Task: Log work in the project UpwardTech for the issue 'Integrate a new augmented reality feature into an existing mobile application to enhance user experience and engagement' spent time as '2w 6d 5h 15m' and remaining time as '2w 3d 3h 46m' and clone the issue. Now add the issue to the epic 'Web Application Security'.
Action: Mouse moved to (930, 405)
Screenshot: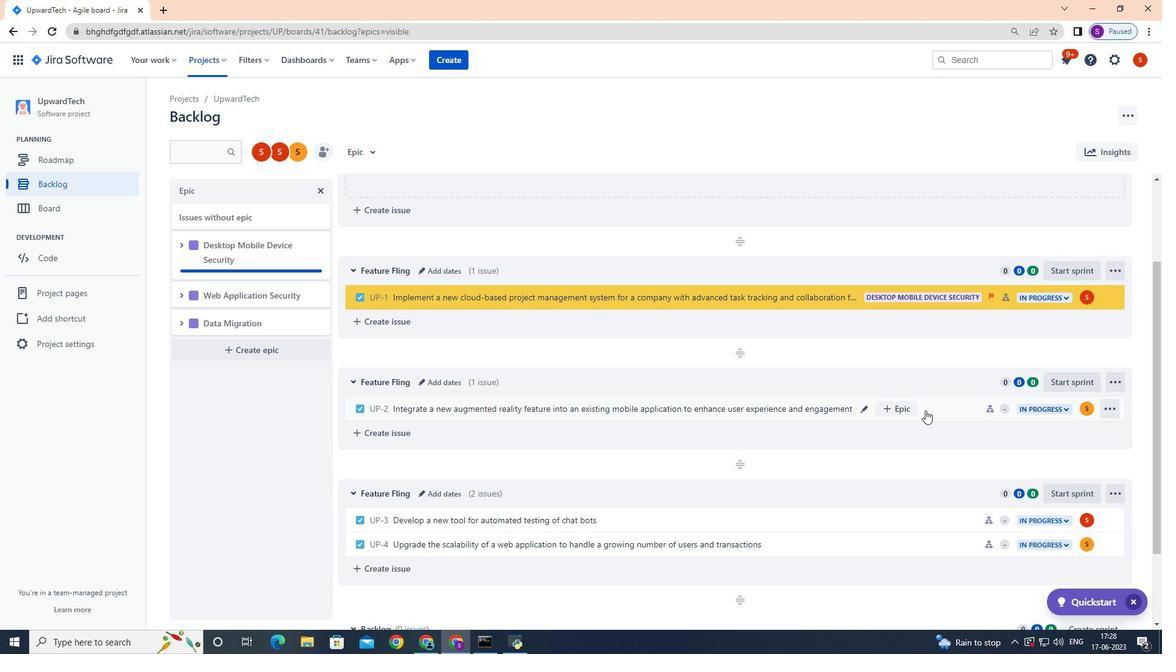 
Action: Mouse pressed left at (930, 405)
Screenshot: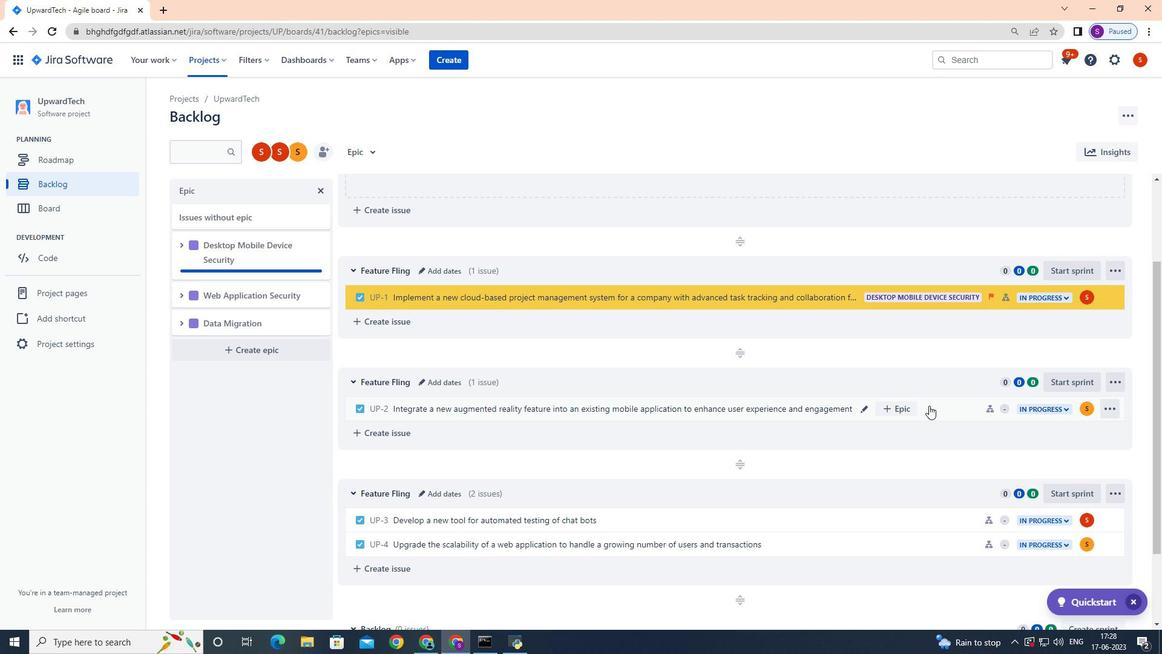 
Action: Mouse moved to (1110, 187)
Screenshot: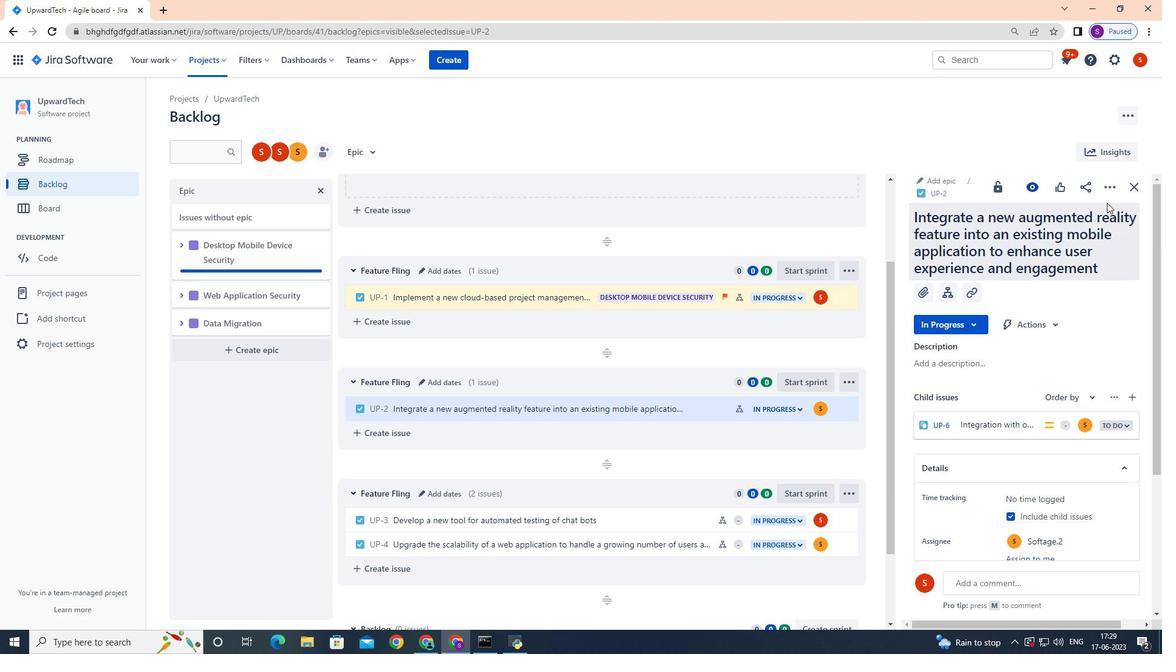 
Action: Mouse pressed left at (1110, 187)
Screenshot: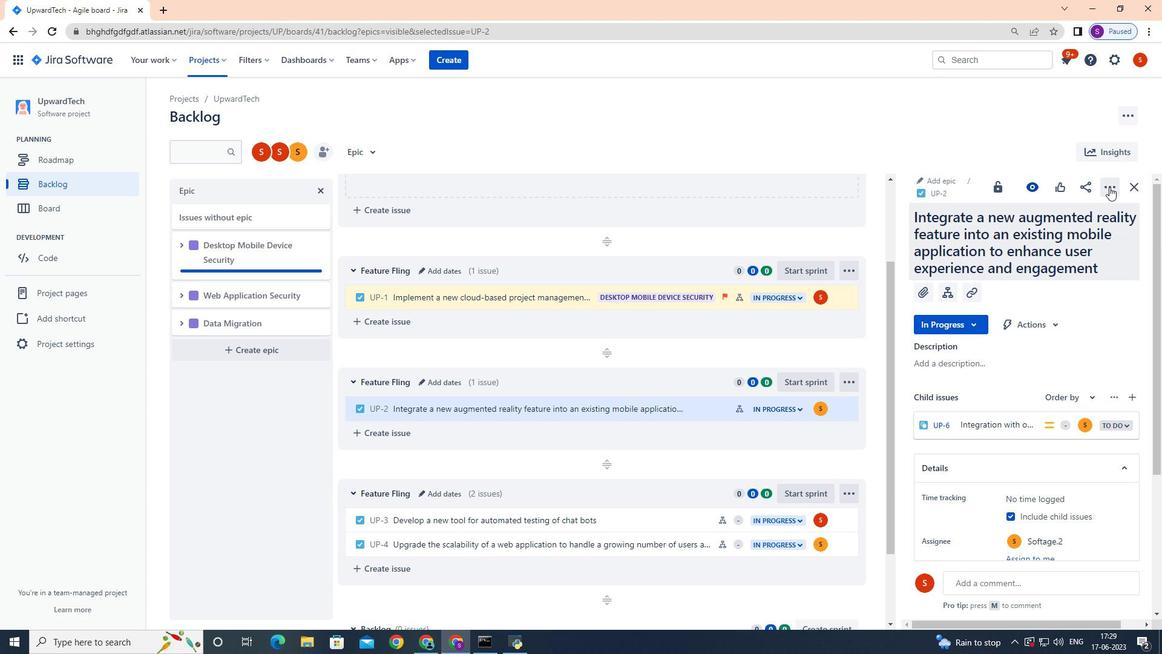 
Action: Mouse moved to (1064, 223)
Screenshot: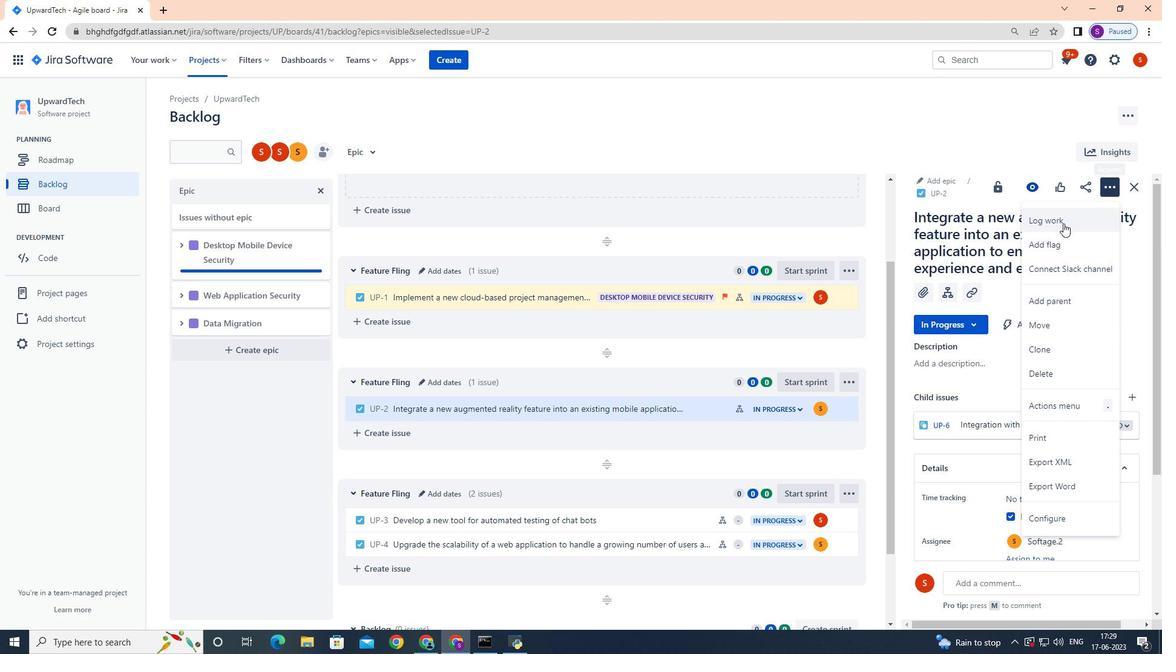 
Action: Mouse pressed left at (1064, 223)
Screenshot: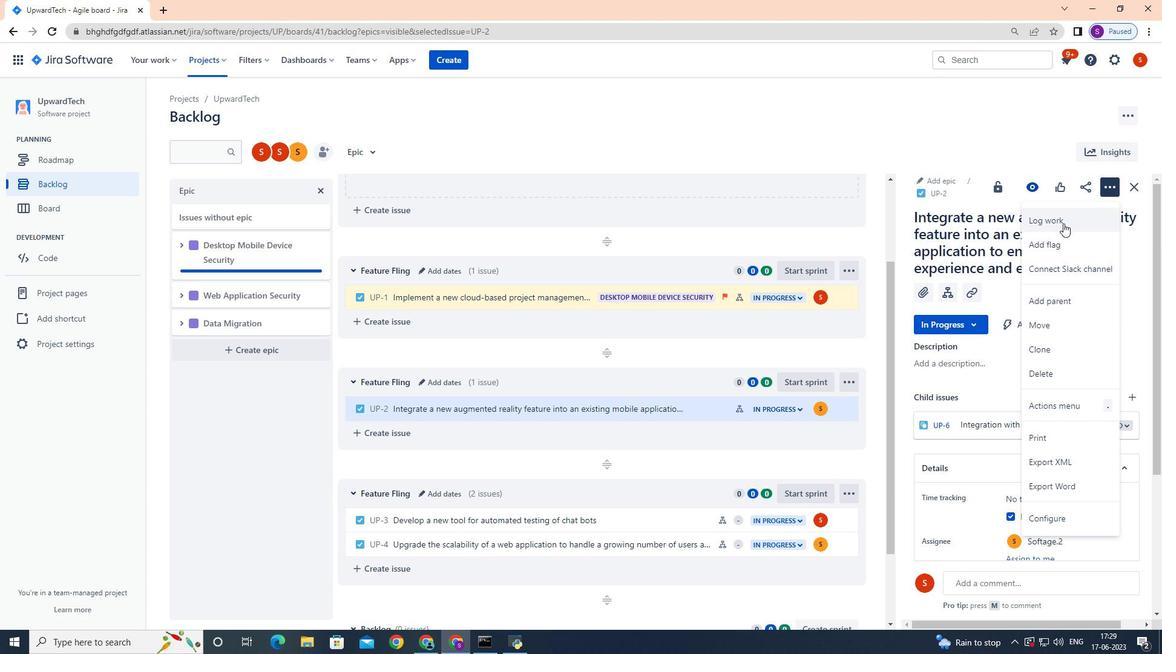 
Action: Mouse moved to (1052, 225)
Screenshot: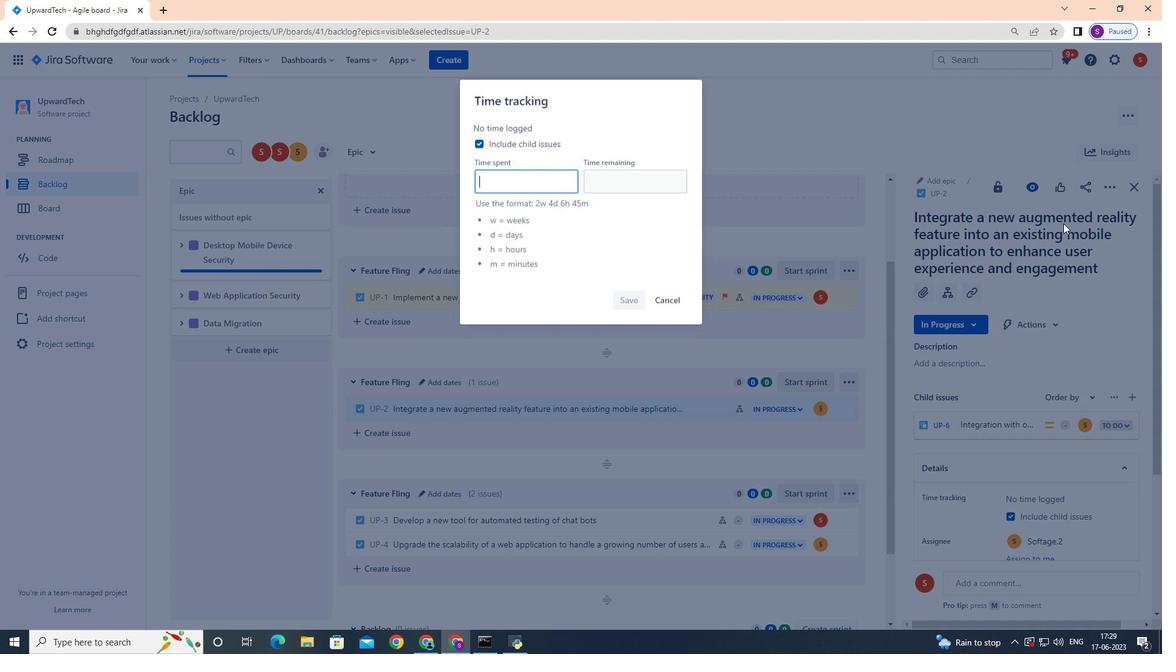 
Action: Key pressed 2w<Key.space>6d<Key.space>5h<Key.space>15m
Screenshot: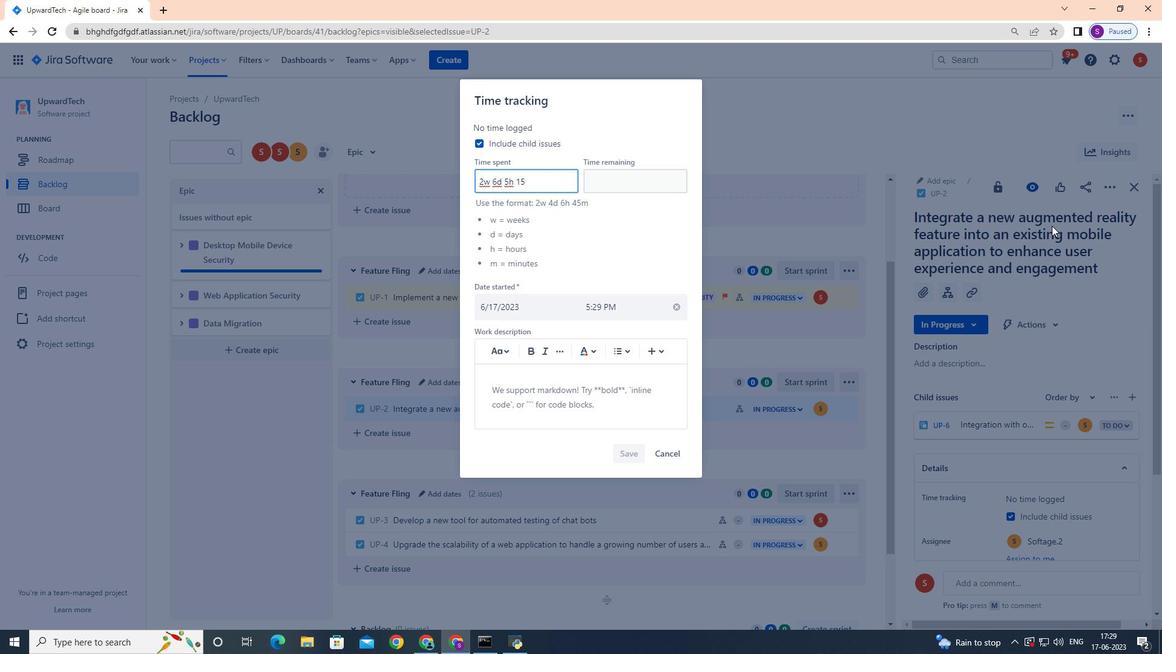 
Action: Mouse moved to (597, 176)
Screenshot: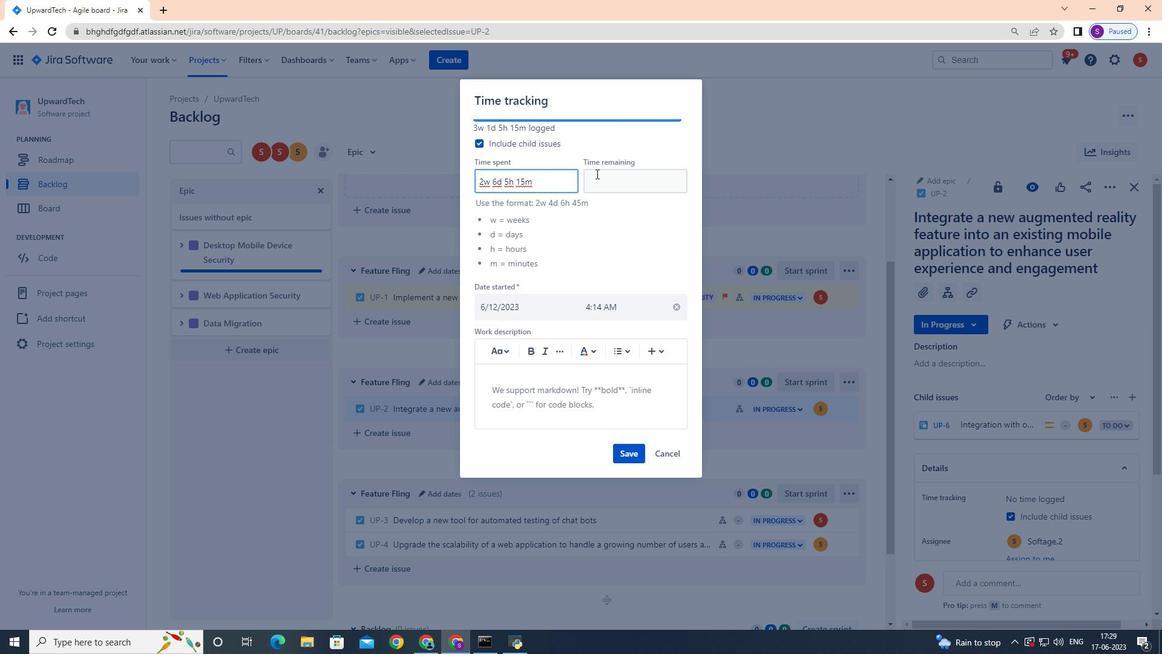 
Action: Mouse pressed left at (597, 176)
Screenshot: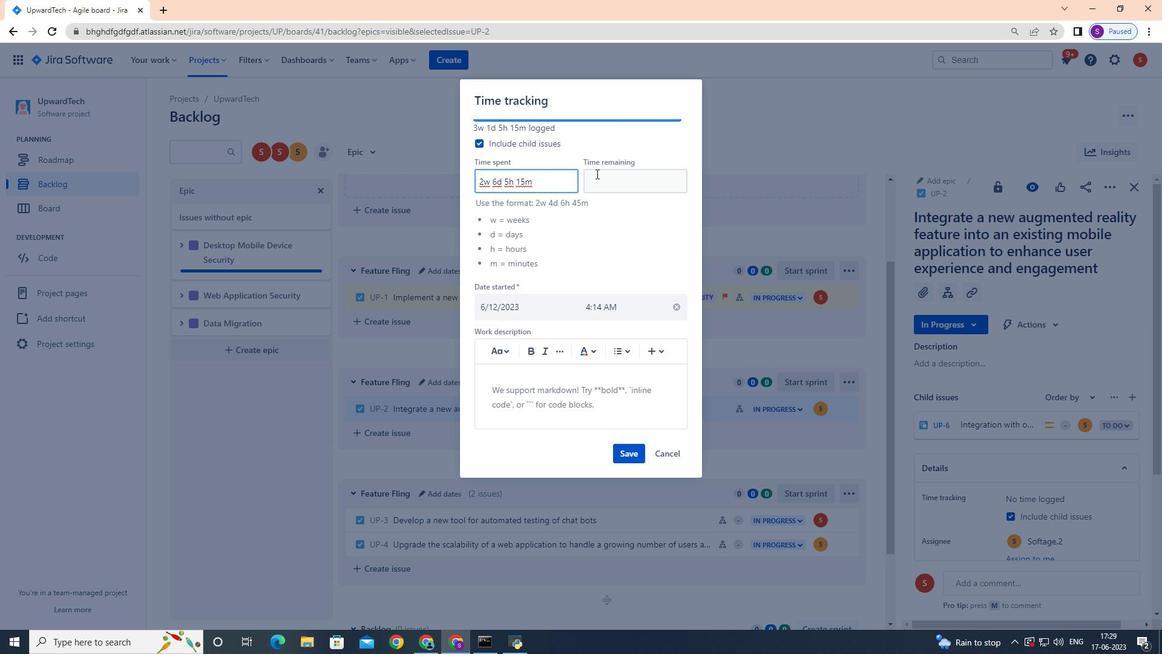 
Action: Mouse moved to (597, 176)
Screenshot: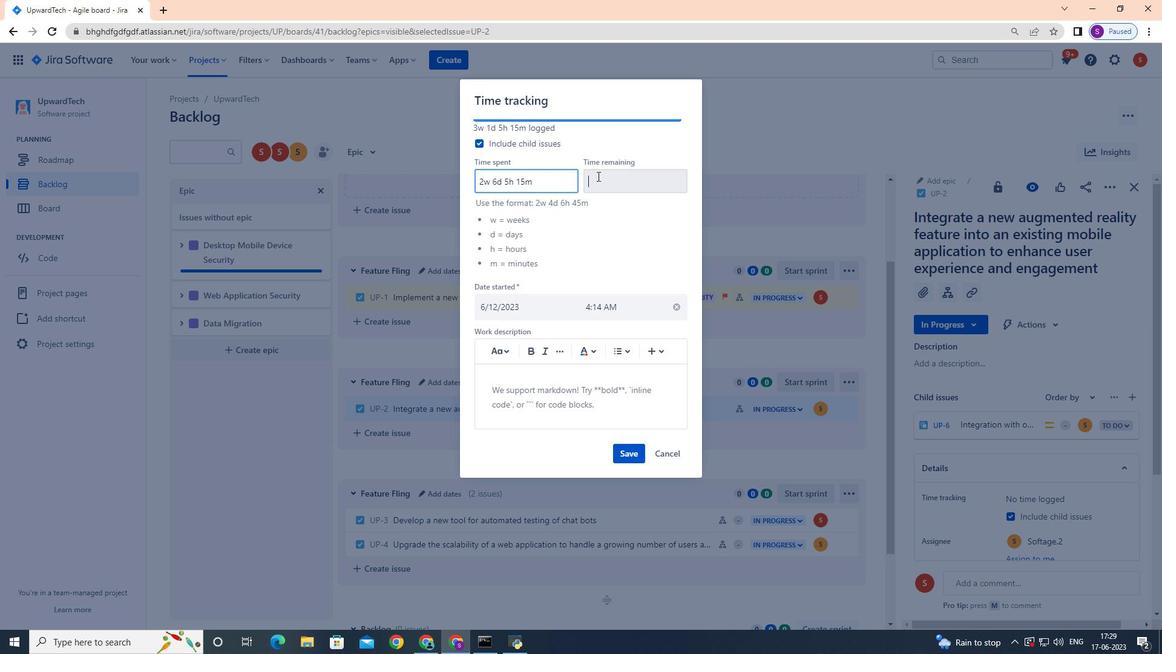 
Action: Key pressed 2w<Key.space>3d<Key.space>3h<Key.space>46m
Screenshot: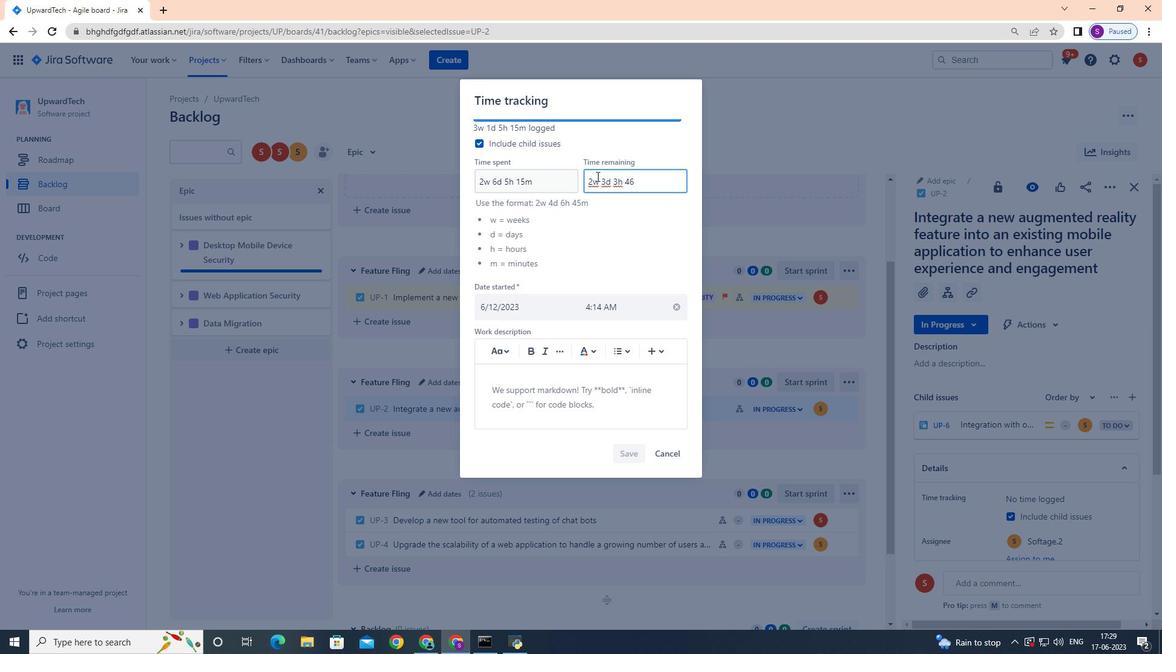 
Action: Mouse moved to (626, 454)
Screenshot: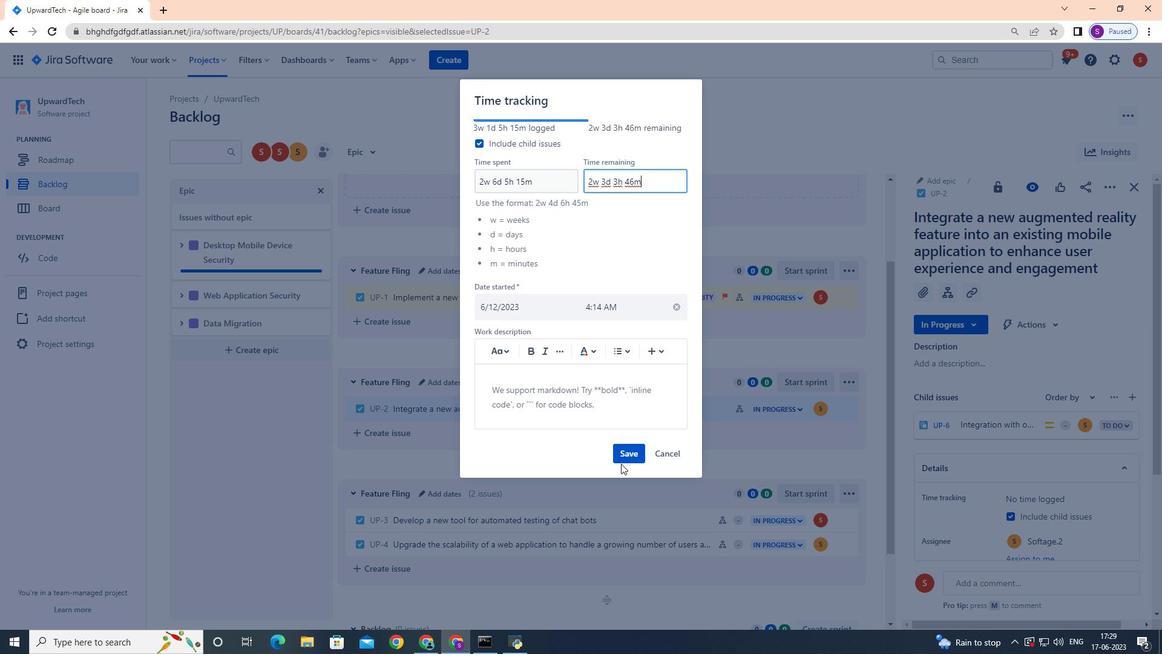 
Action: Mouse pressed left at (626, 454)
Screenshot: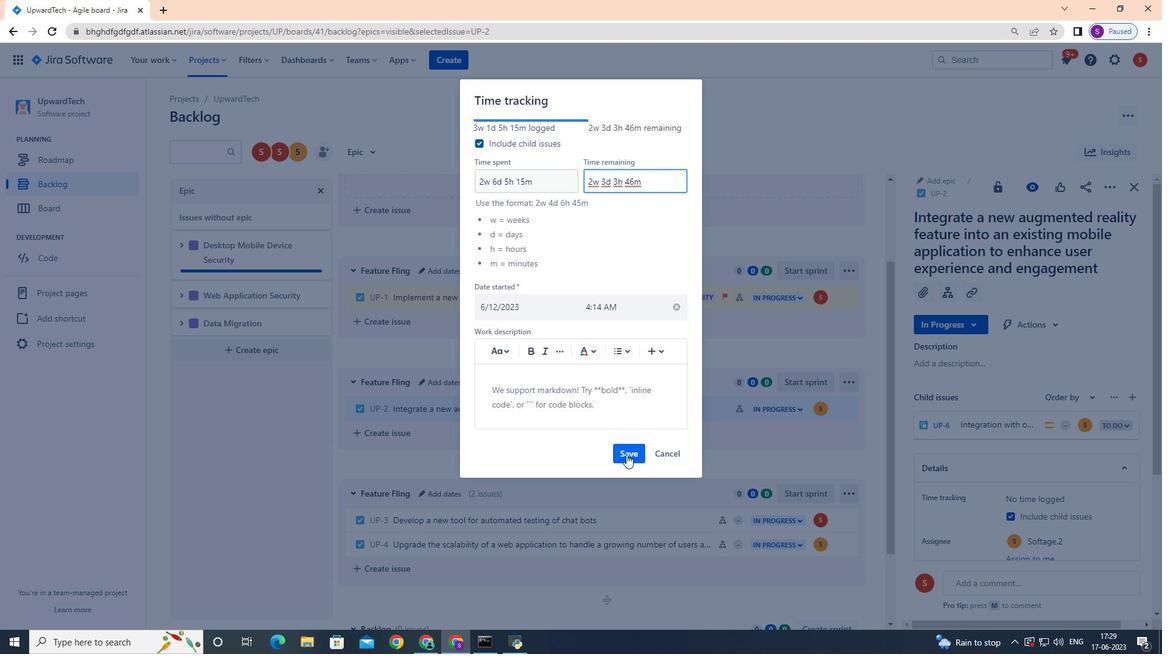 
Action: Mouse moved to (1116, 186)
Screenshot: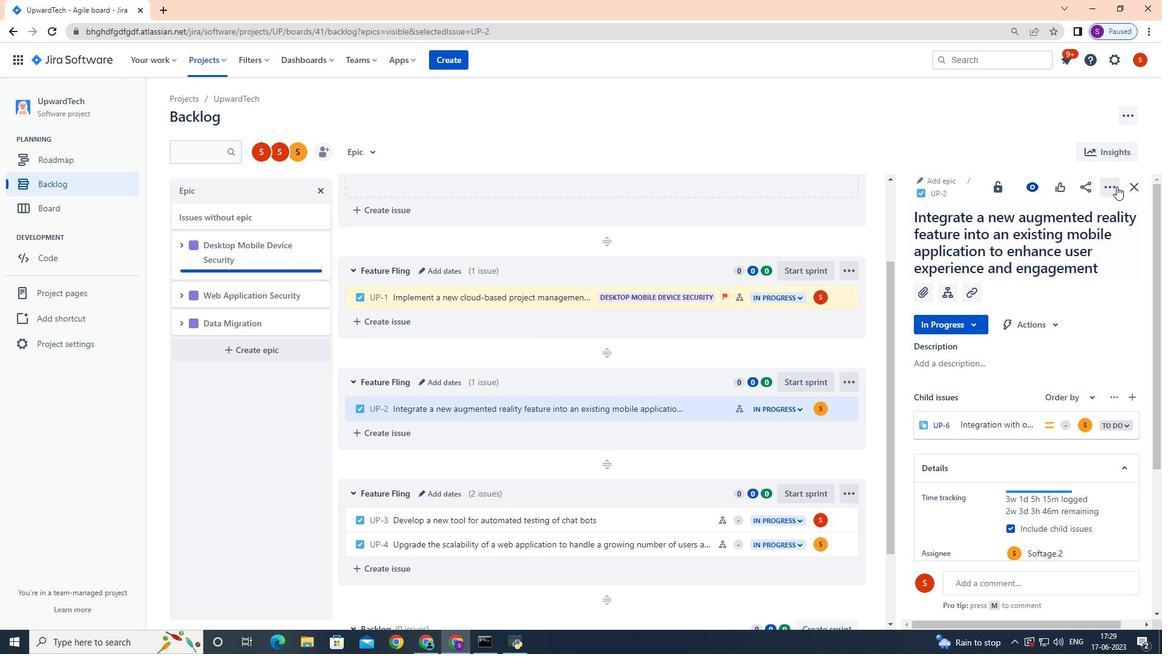 
Action: Mouse pressed left at (1116, 186)
Screenshot: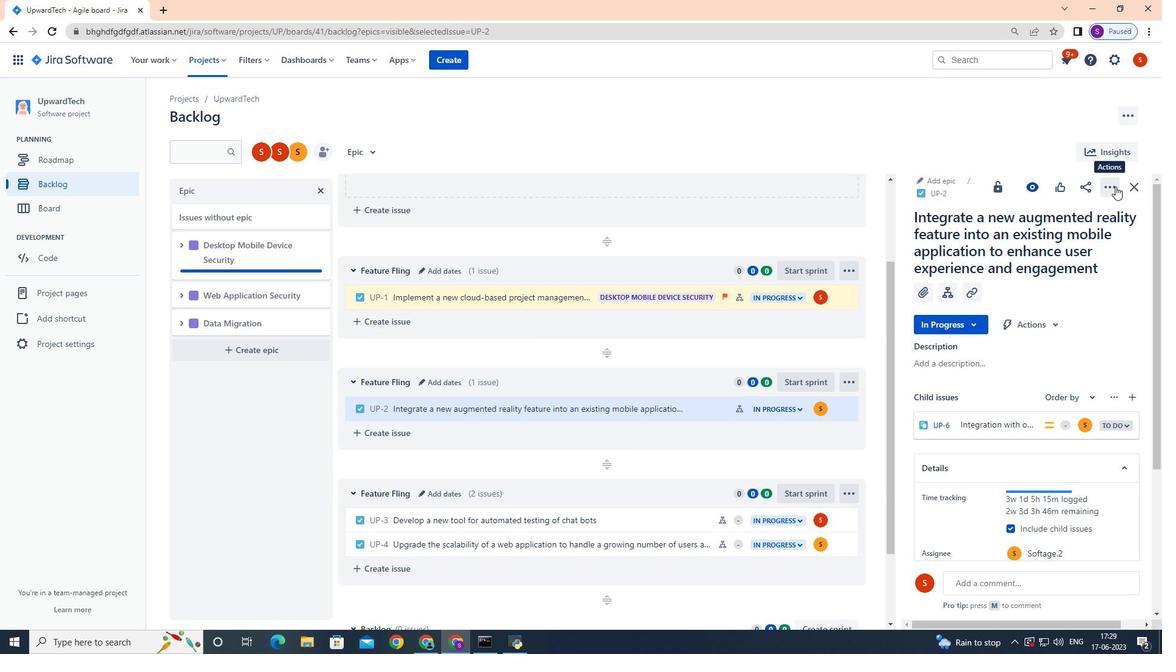 
Action: Mouse moved to (1069, 351)
Screenshot: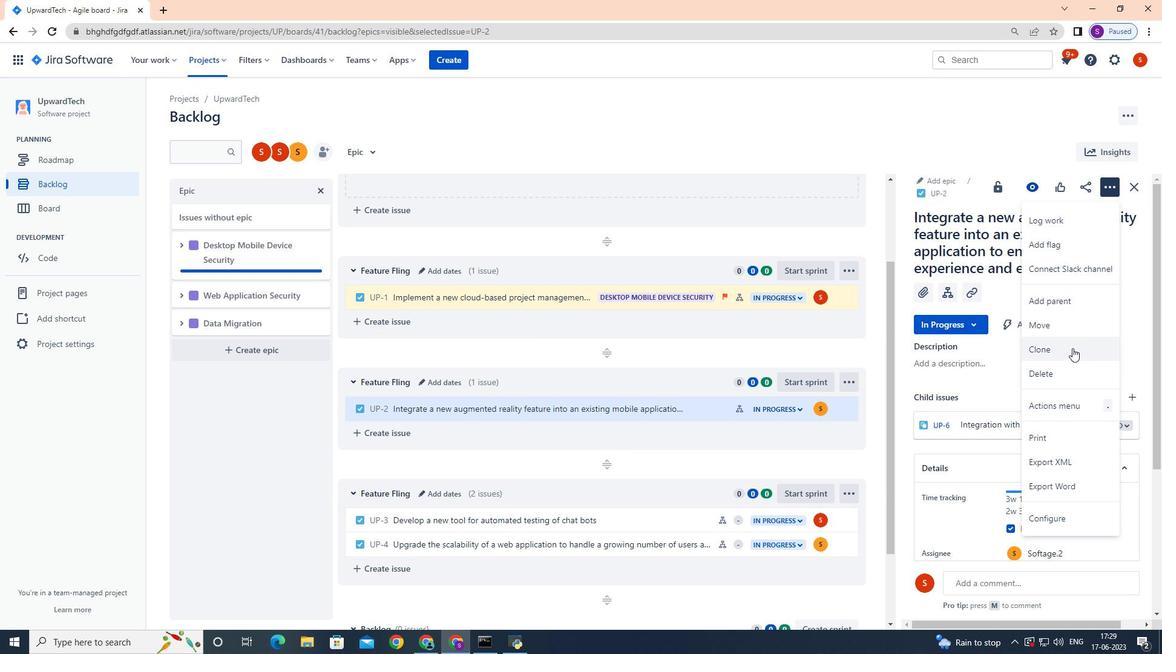 
Action: Mouse pressed left at (1069, 351)
Screenshot: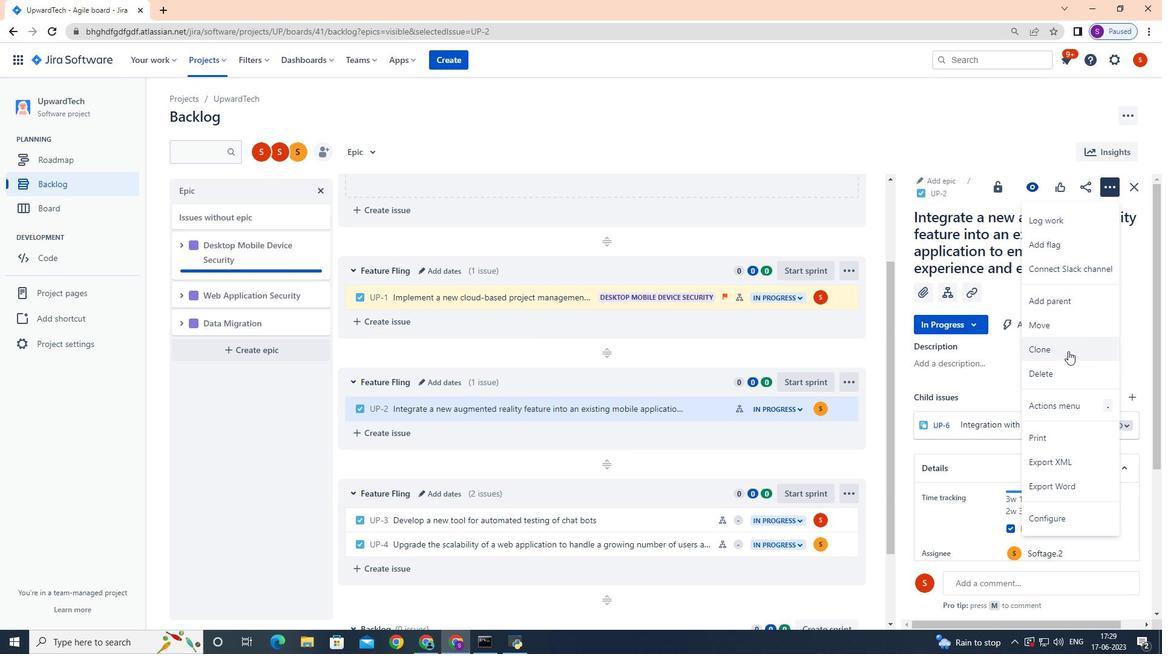 
Action: Mouse moved to (660, 254)
Screenshot: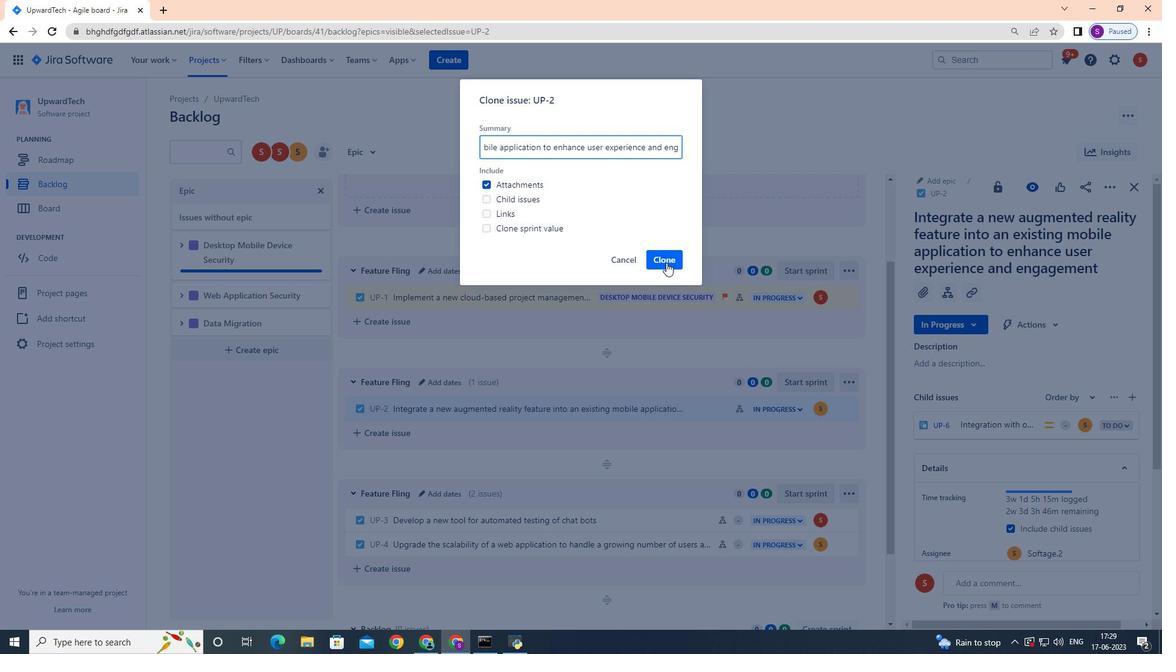 
Action: Mouse pressed left at (660, 254)
Screenshot: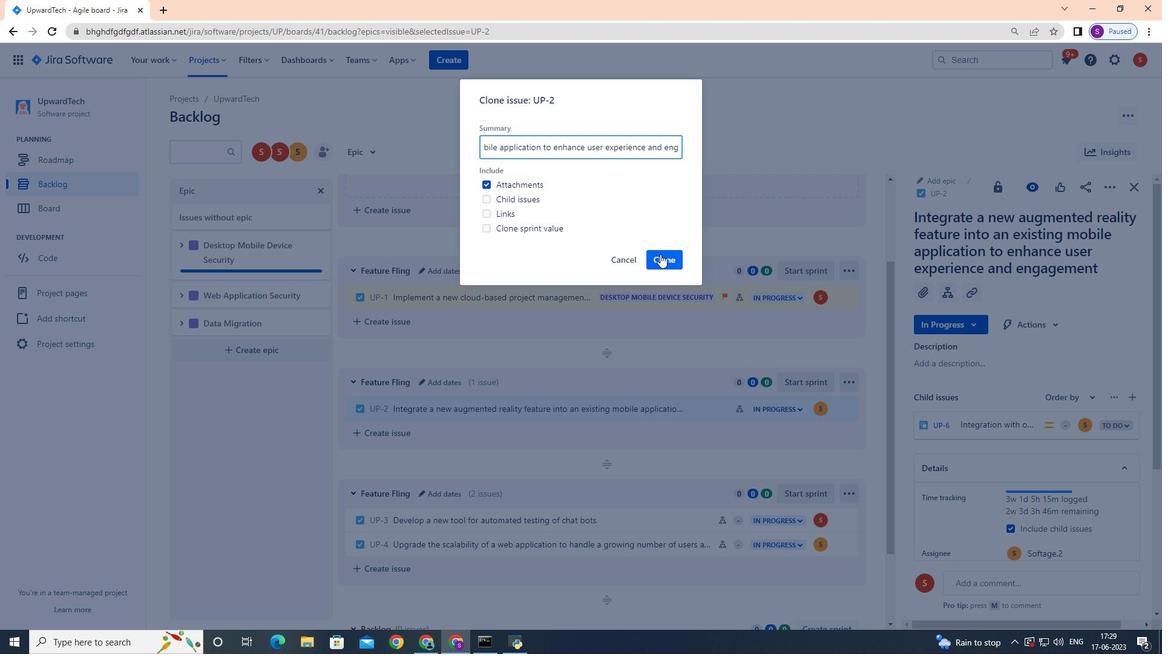
Action: Mouse moved to (700, 407)
Screenshot: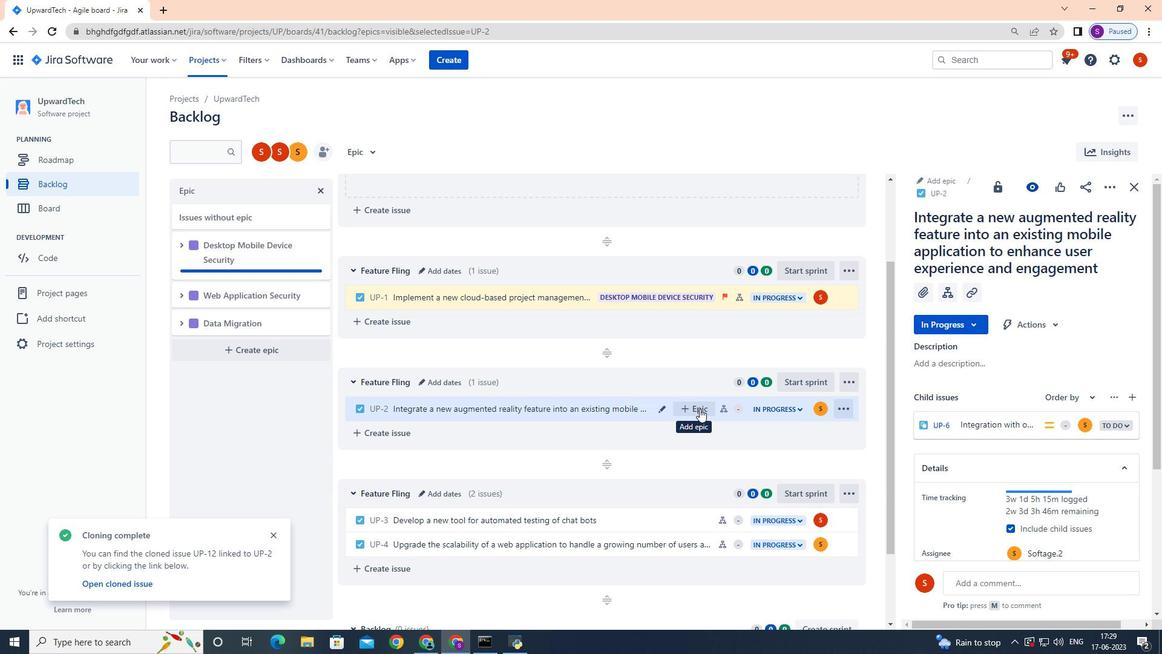 
Action: Mouse pressed left at (700, 407)
Screenshot: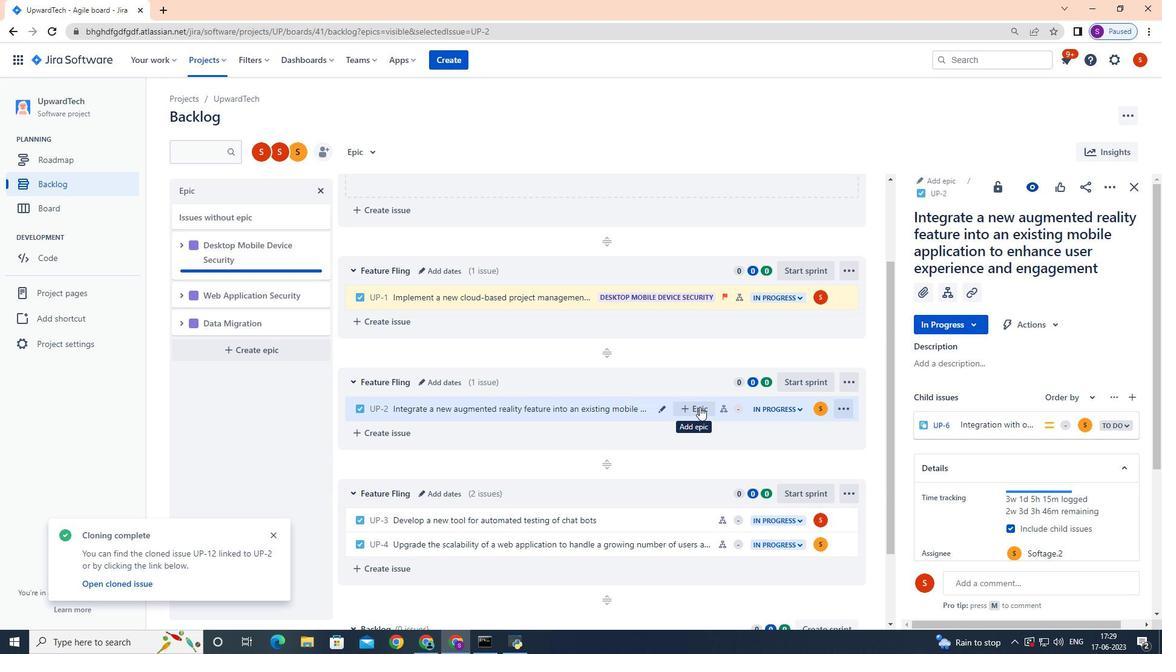 
Action: Mouse moved to (712, 493)
Screenshot: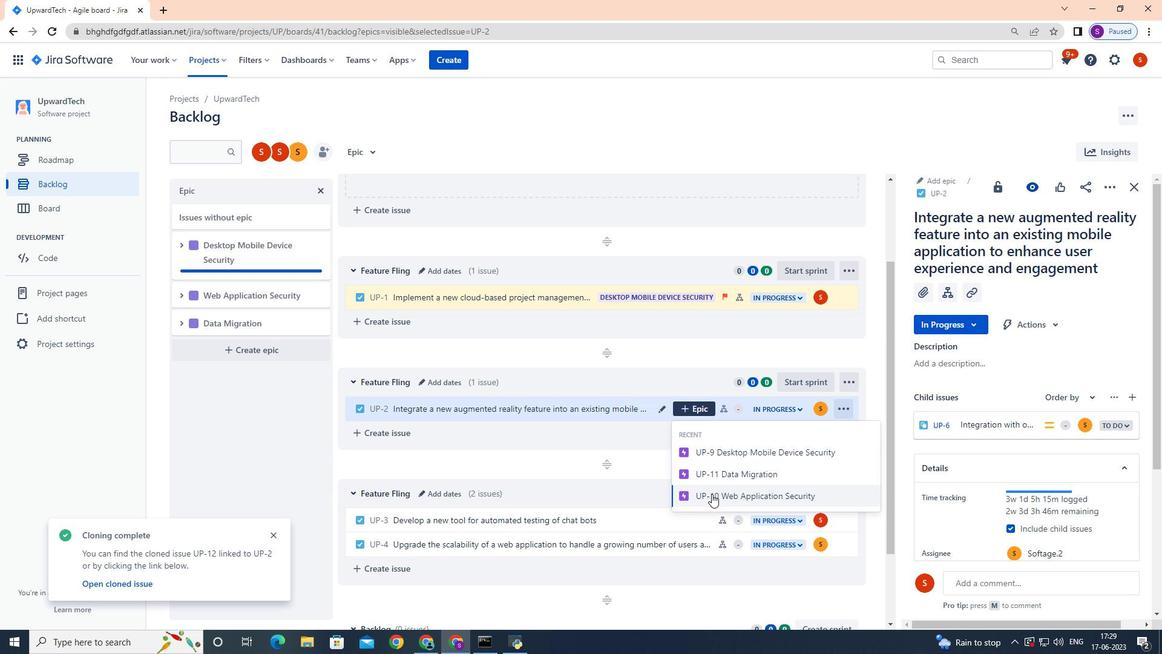 
Action: Mouse pressed left at (712, 493)
Screenshot: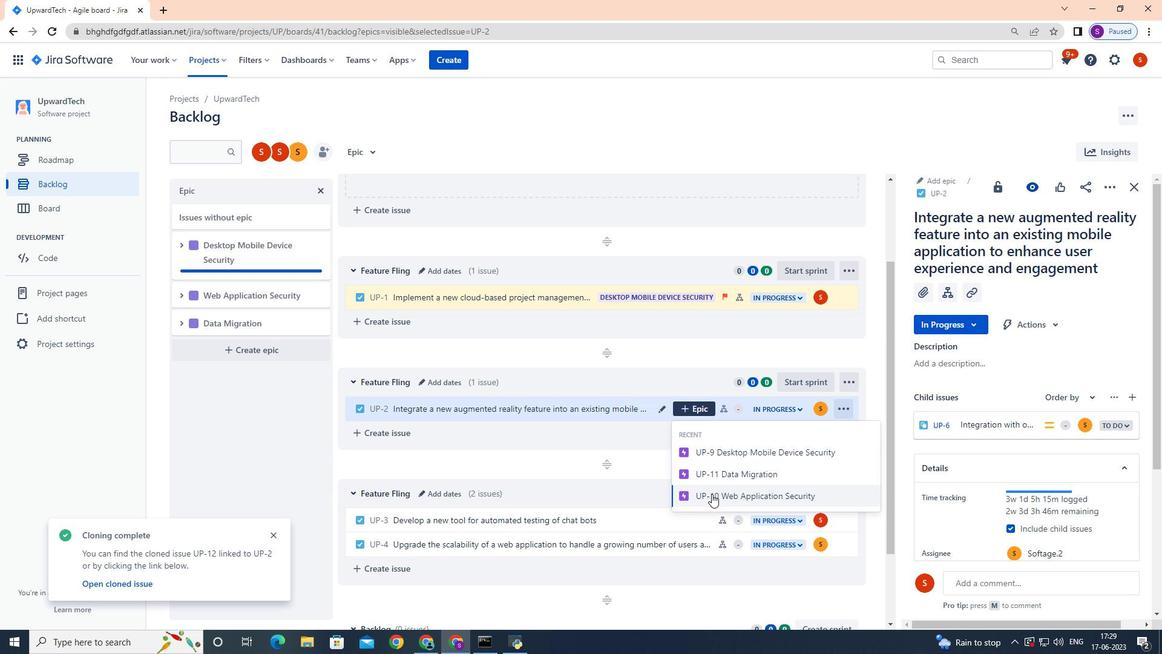 
Action: Mouse moved to (711, 492)
Screenshot: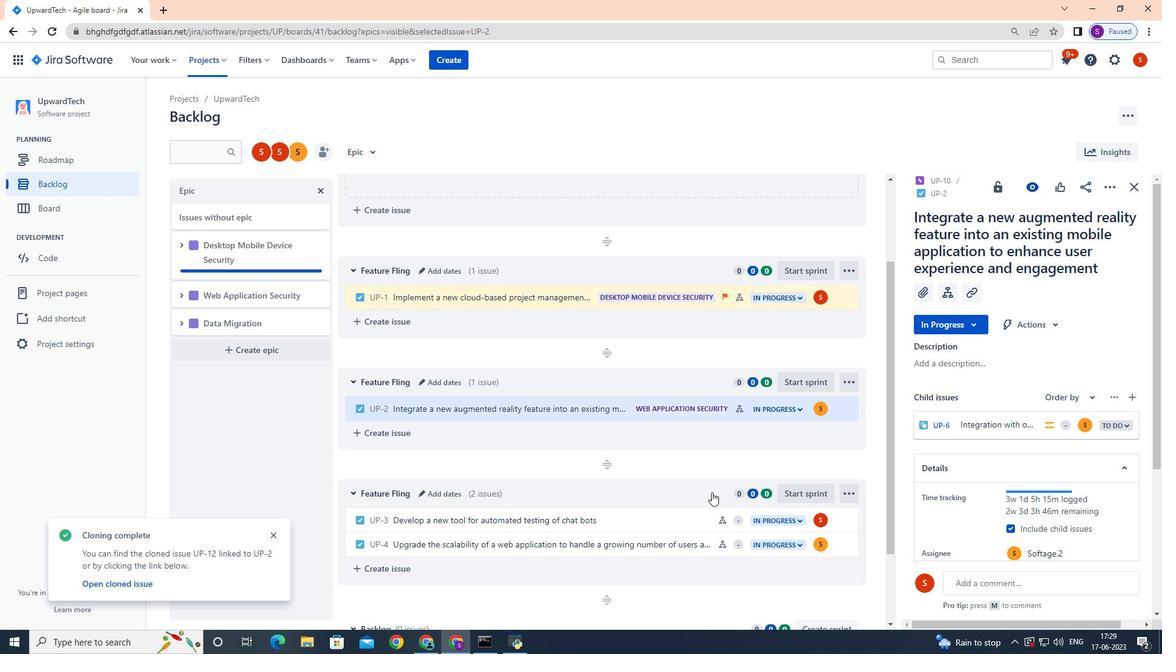 
